 Task: Create a due date automation trigger when advanced on, on the tuesday of the week a card is due add fields with custom field "Resume" set to 10 at 11:00 AM.
Action: Mouse moved to (968, 111)
Screenshot: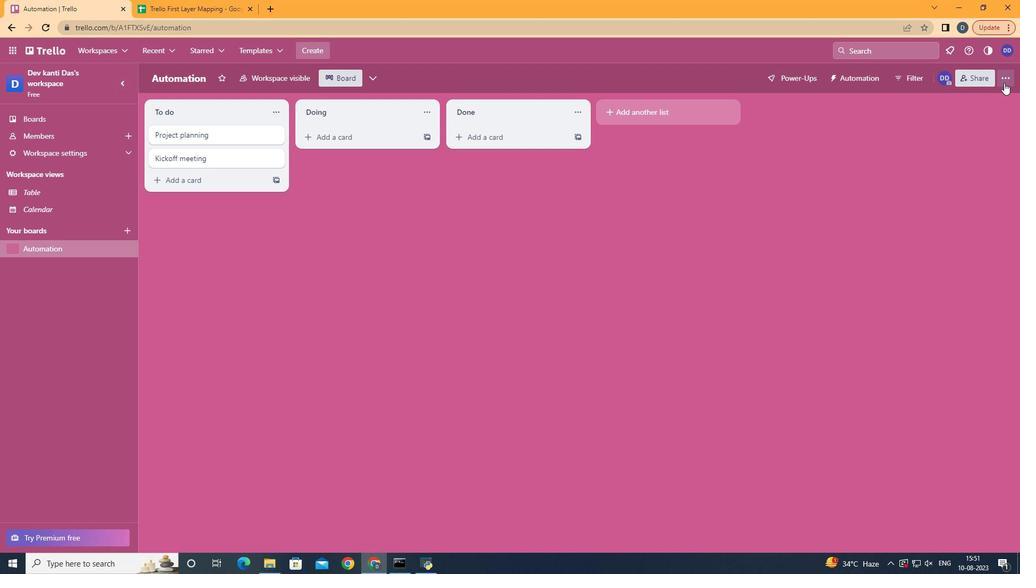 
Action: Mouse pressed left at (968, 111)
Screenshot: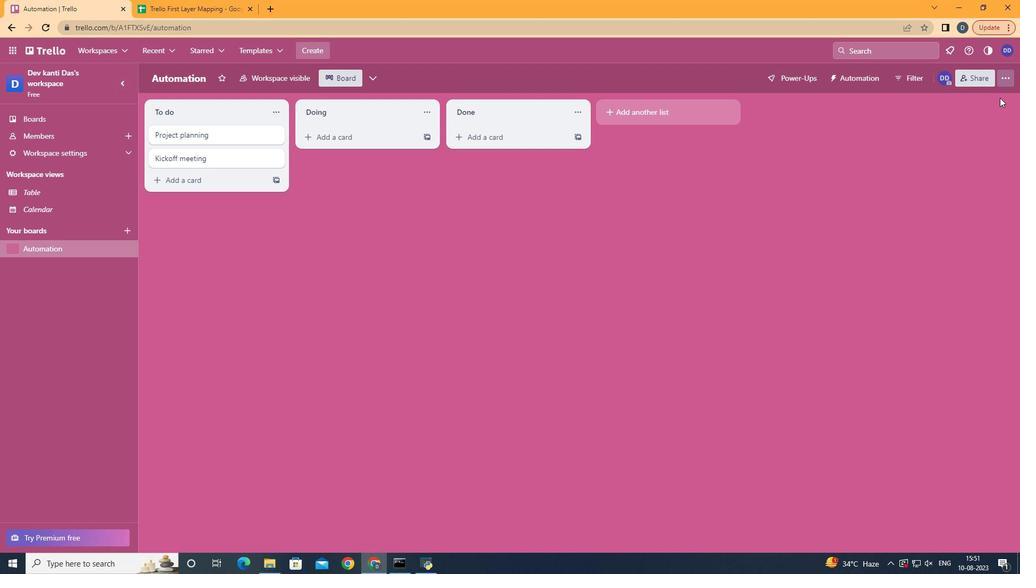 
Action: Mouse moved to (902, 240)
Screenshot: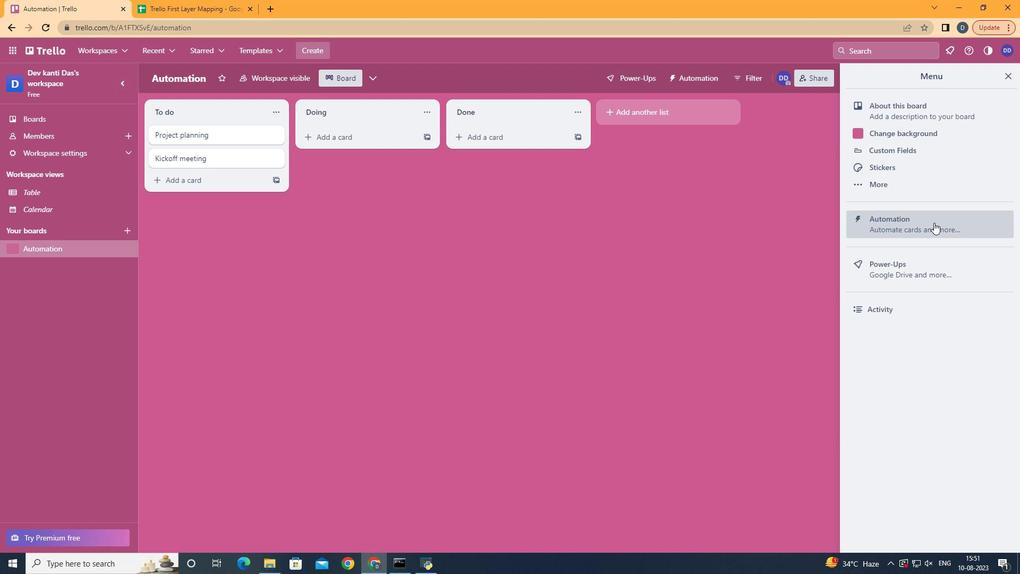 
Action: Mouse pressed left at (902, 240)
Screenshot: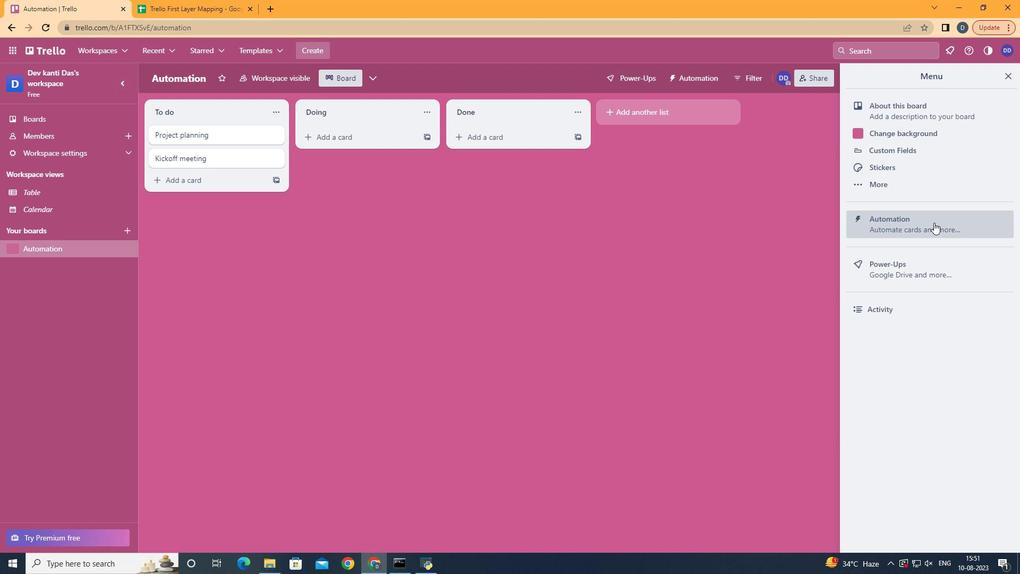 
Action: Mouse moved to (213, 236)
Screenshot: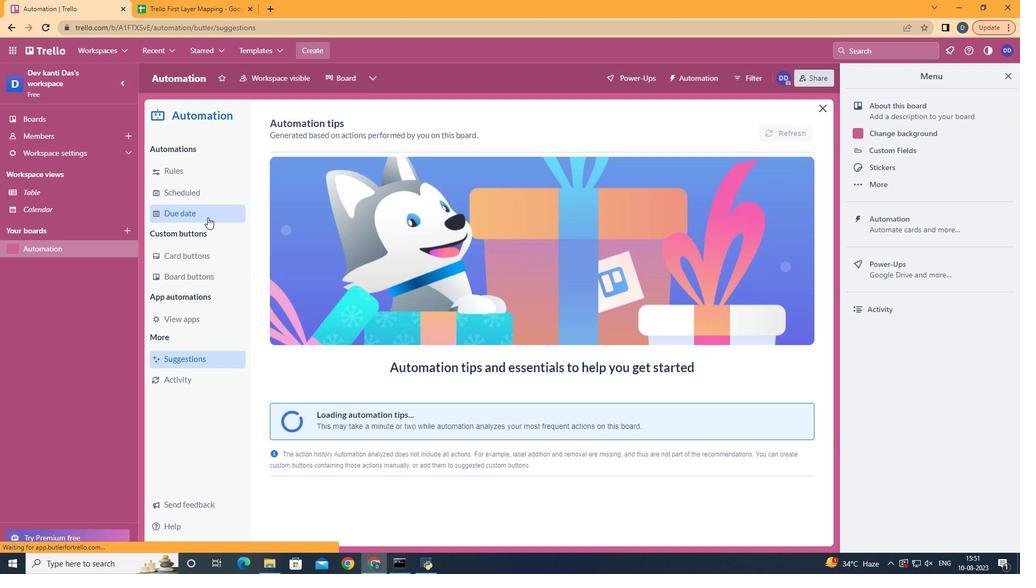 
Action: Mouse pressed left at (213, 236)
Screenshot: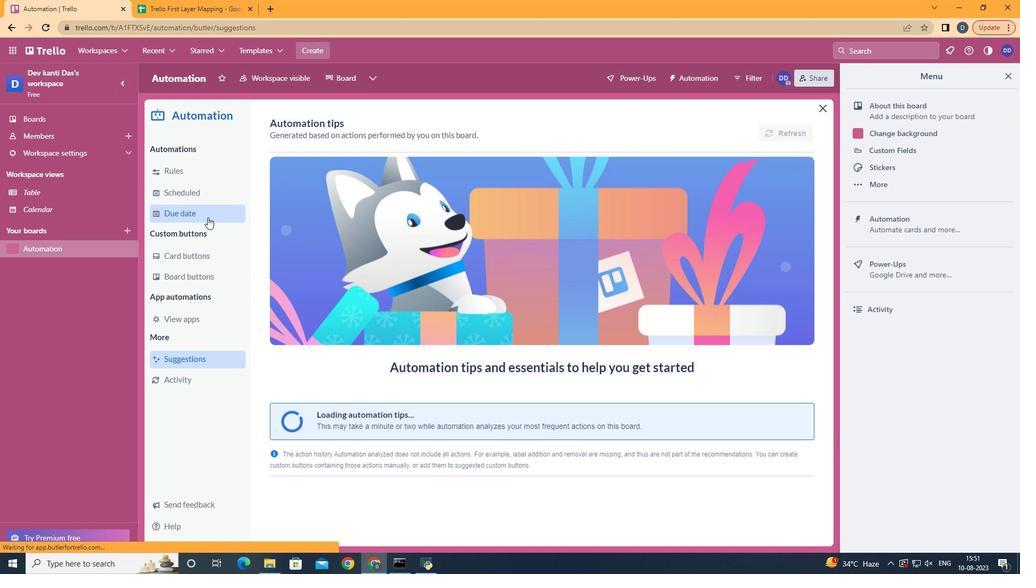 
Action: Mouse moved to (713, 153)
Screenshot: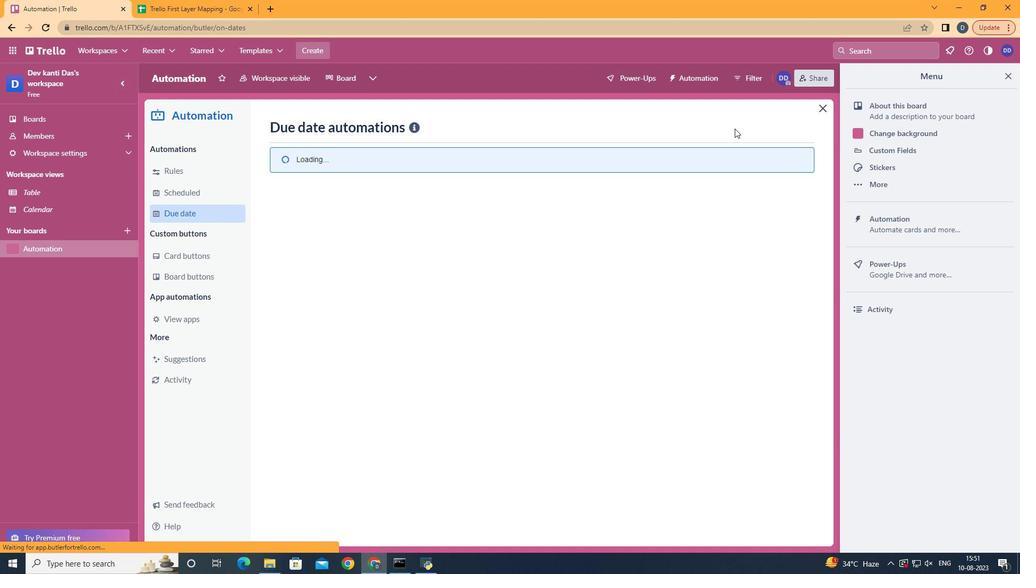 
Action: Mouse pressed left at (713, 153)
Screenshot: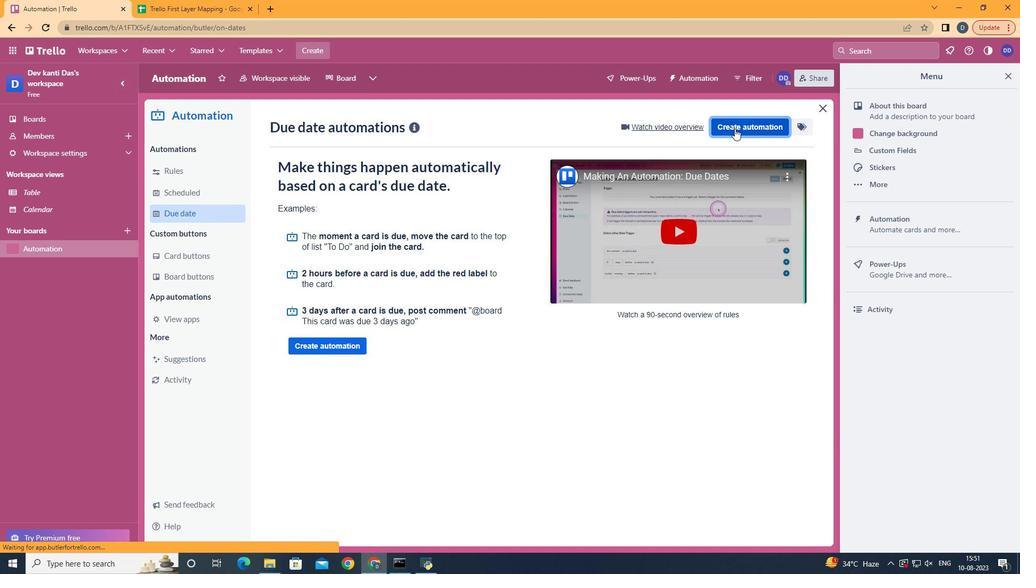 
Action: Mouse moved to (558, 249)
Screenshot: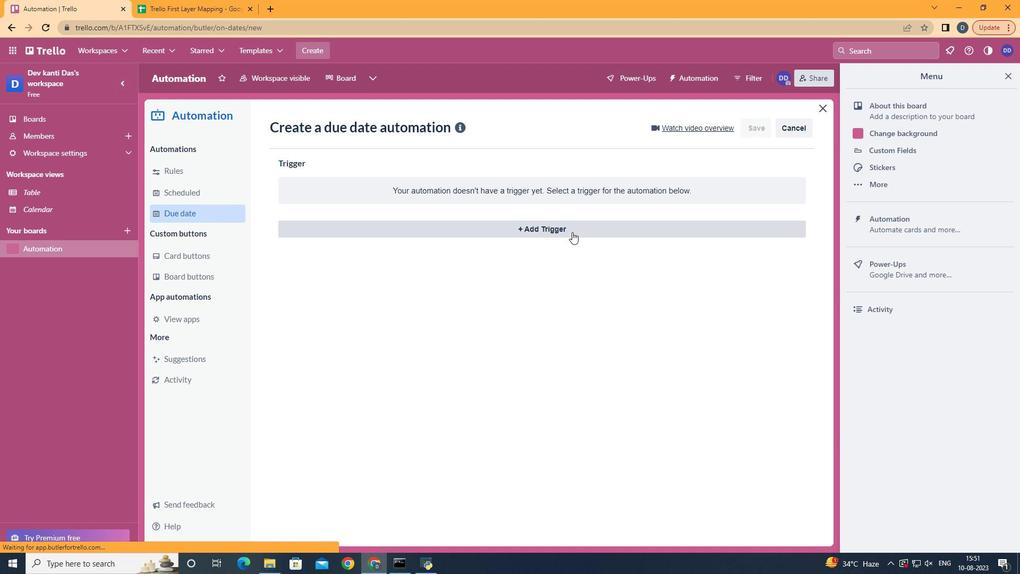 
Action: Mouse pressed left at (558, 249)
Screenshot: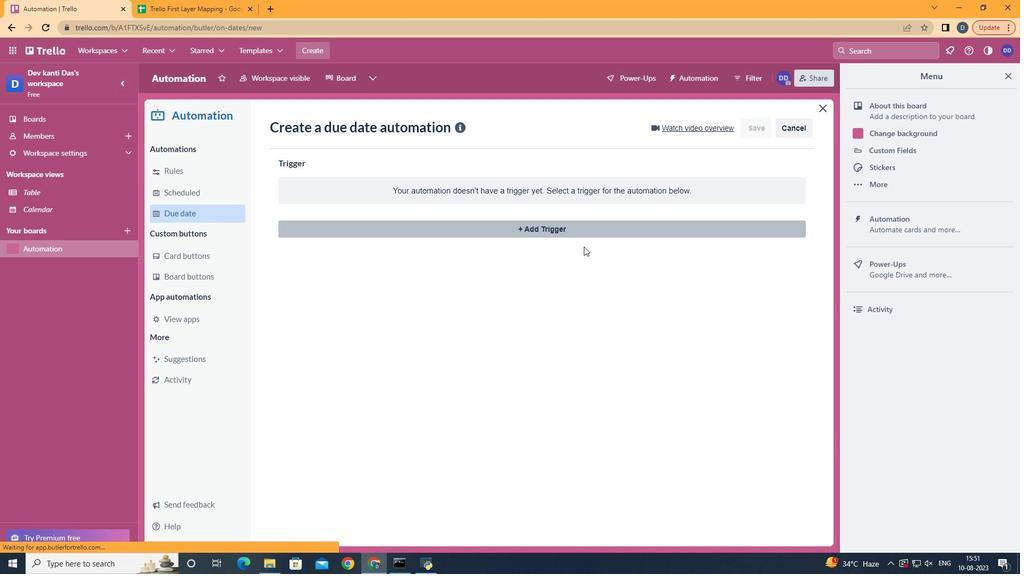 
Action: Mouse moved to (340, 312)
Screenshot: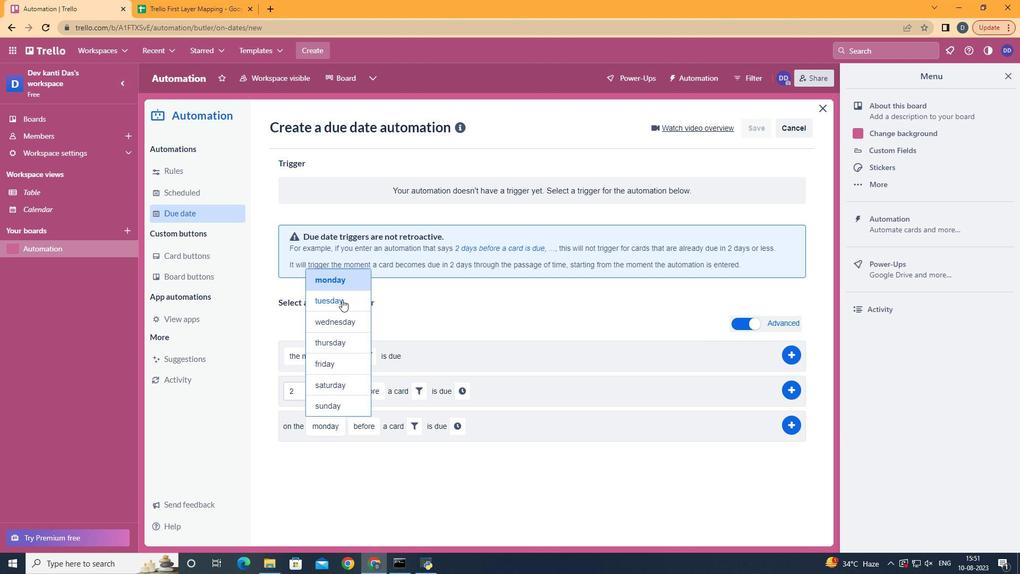 
Action: Mouse pressed left at (340, 312)
Screenshot: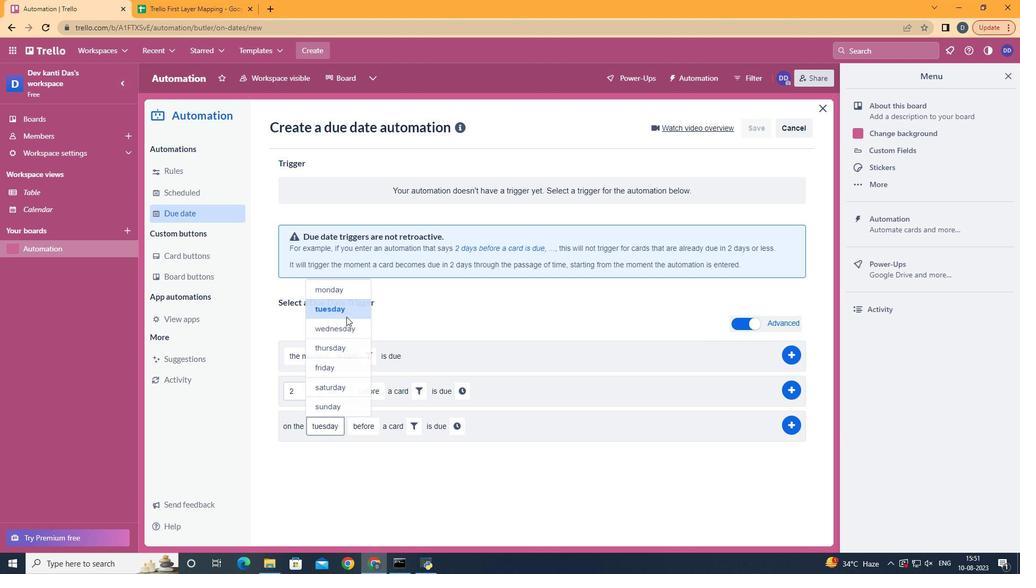 
Action: Mouse moved to (387, 485)
Screenshot: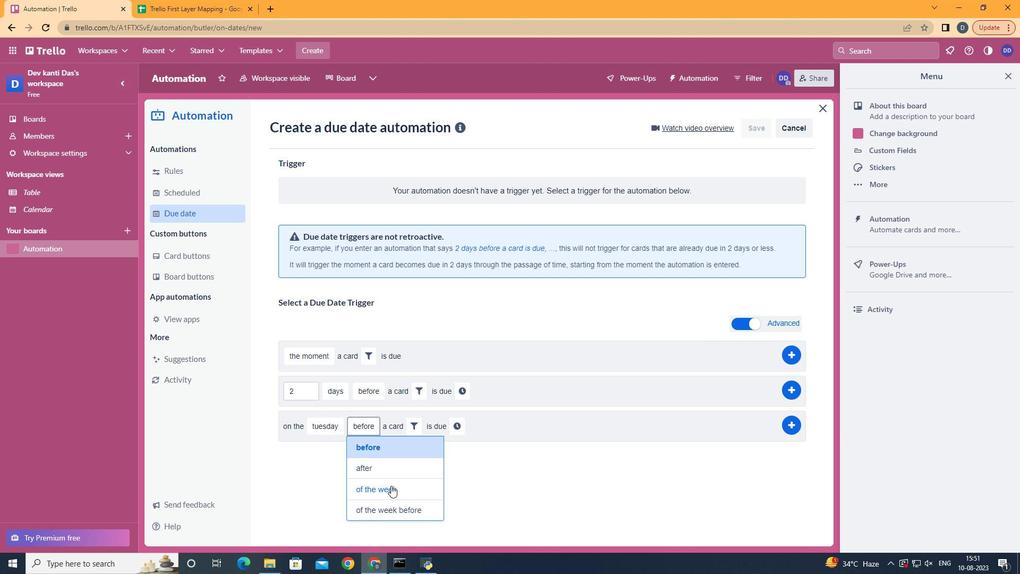 
Action: Mouse pressed left at (387, 485)
Screenshot: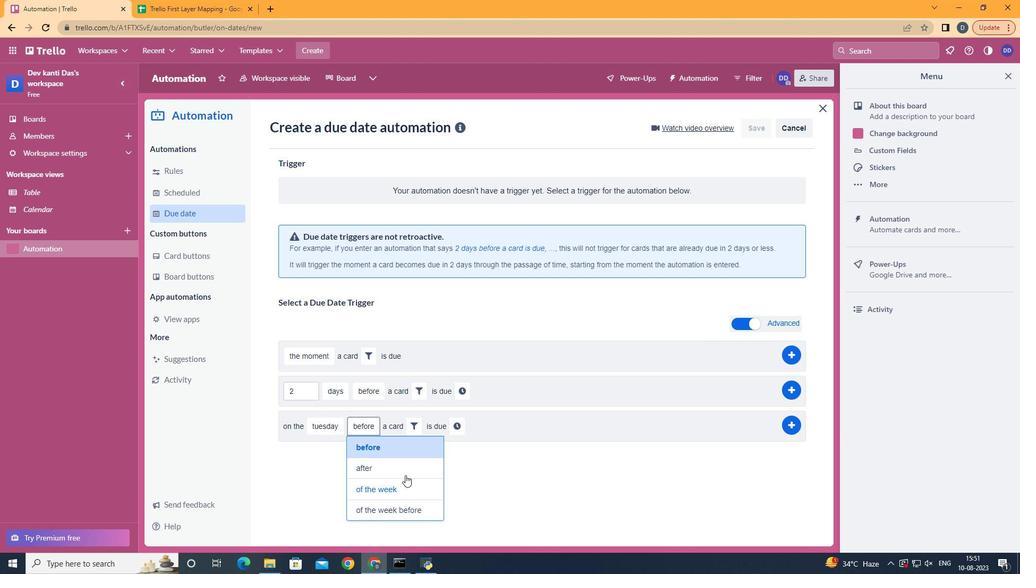
Action: Mouse moved to (428, 432)
Screenshot: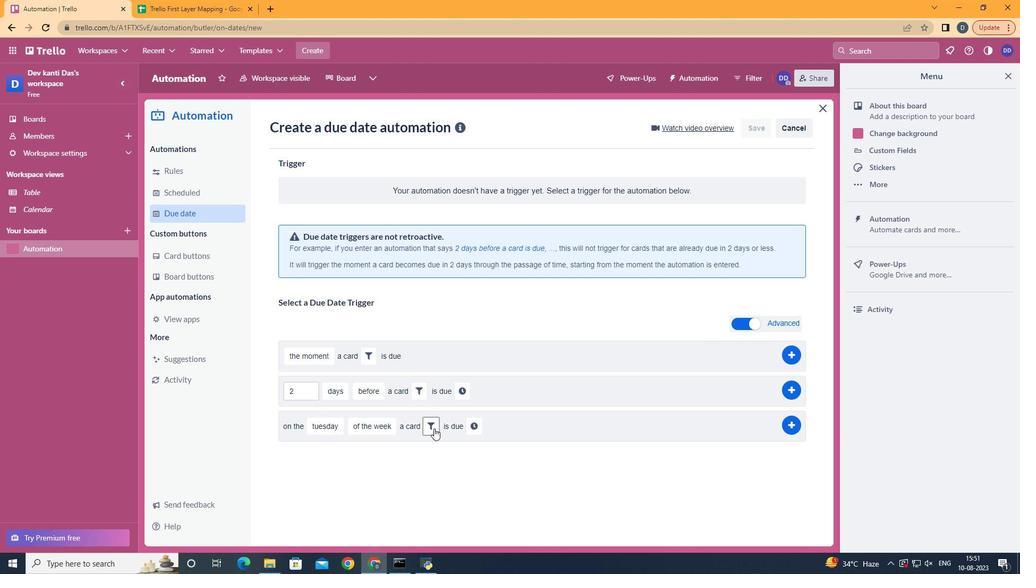 
Action: Mouse pressed left at (428, 432)
Screenshot: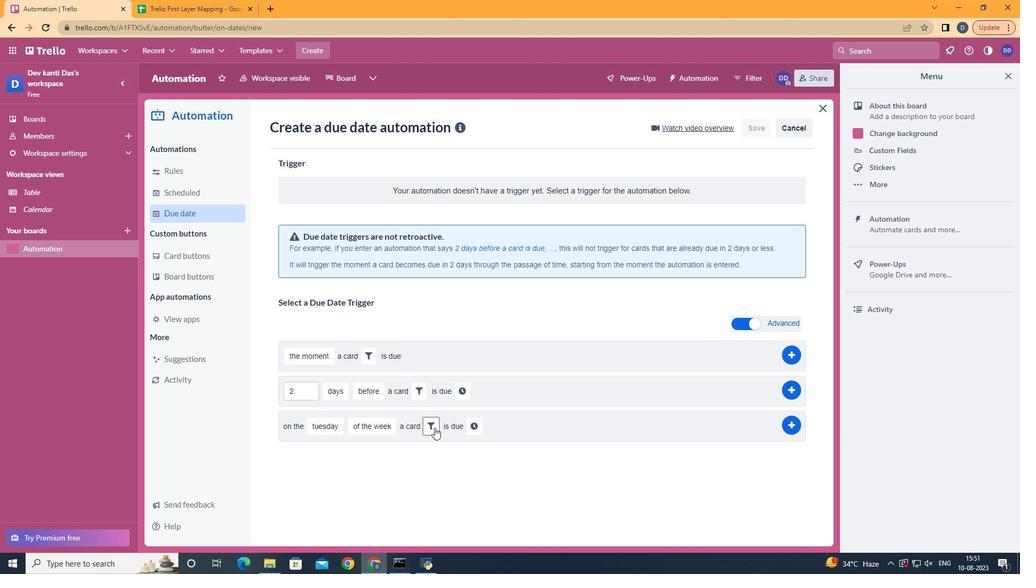 
Action: Mouse moved to (586, 458)
Screenshot: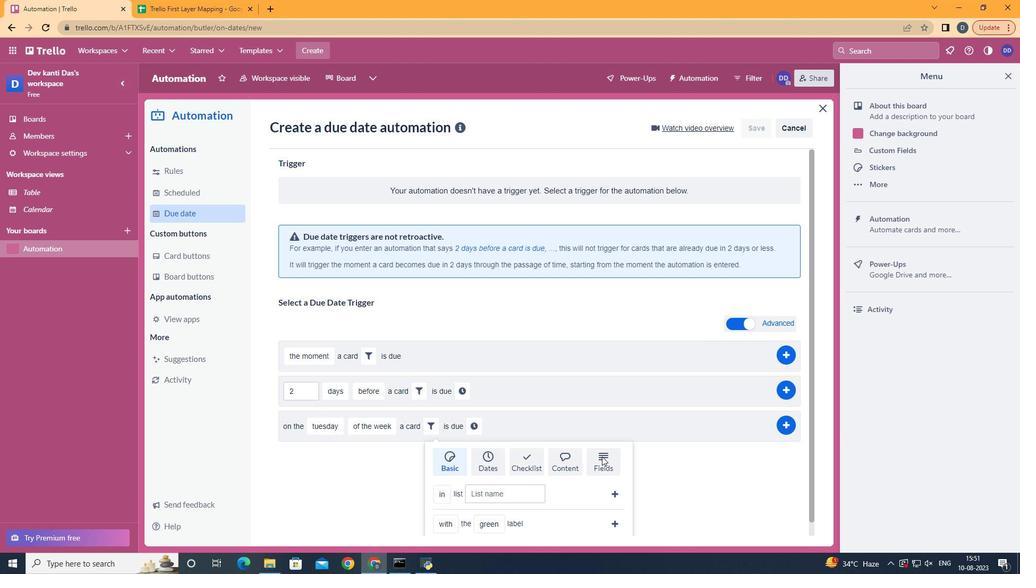 
Action: Mouse pressed left at (586, 458)
Screenshot: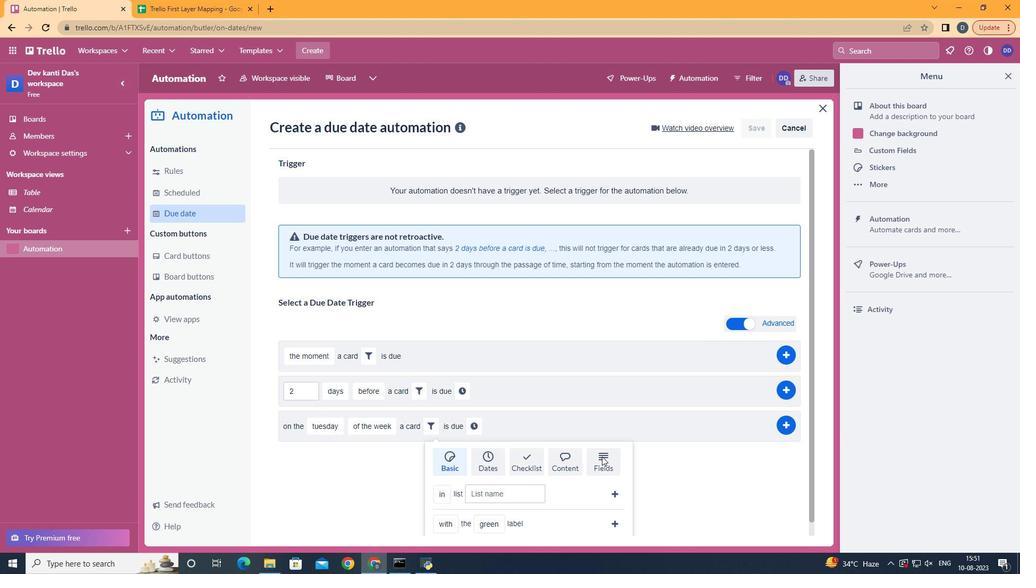 
Action: Mouse moved to (587, 458)
Screenshot: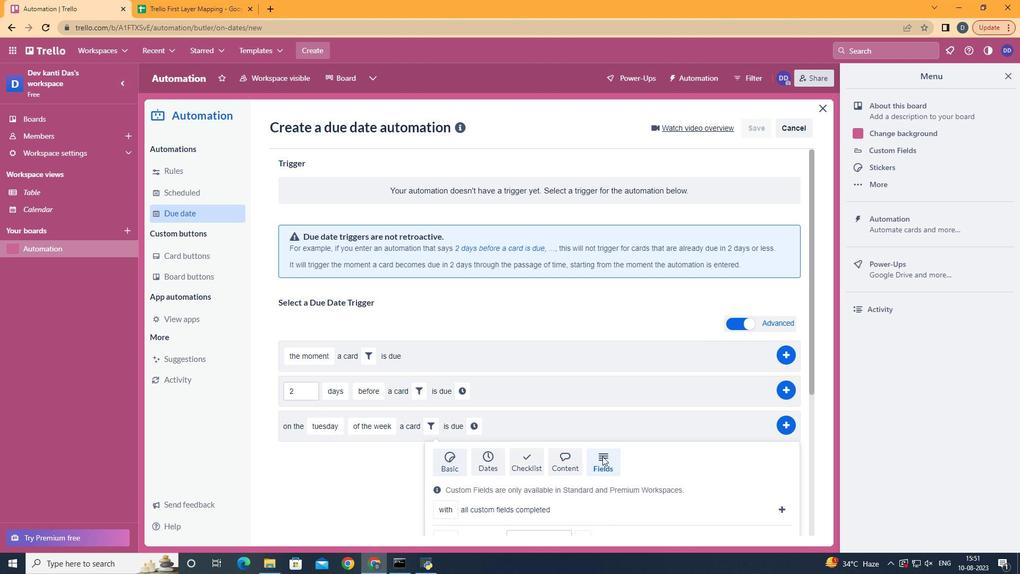 
Action: Mouse scrolled (587, 457) with delta (0, 0)
Screenshot: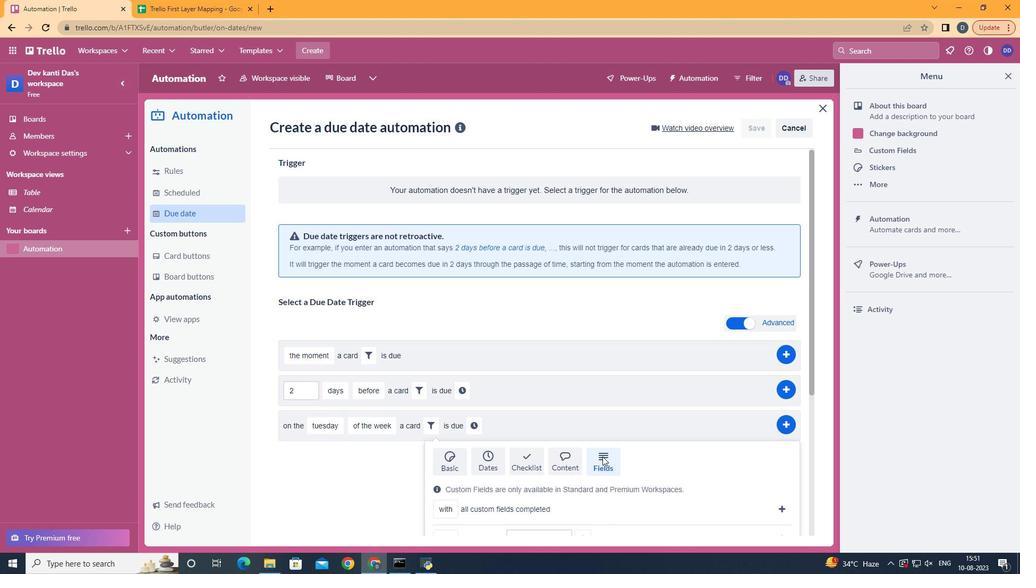 
Action: Mouse scrolled (587, 457) with delta (0, 0)
Screenshot: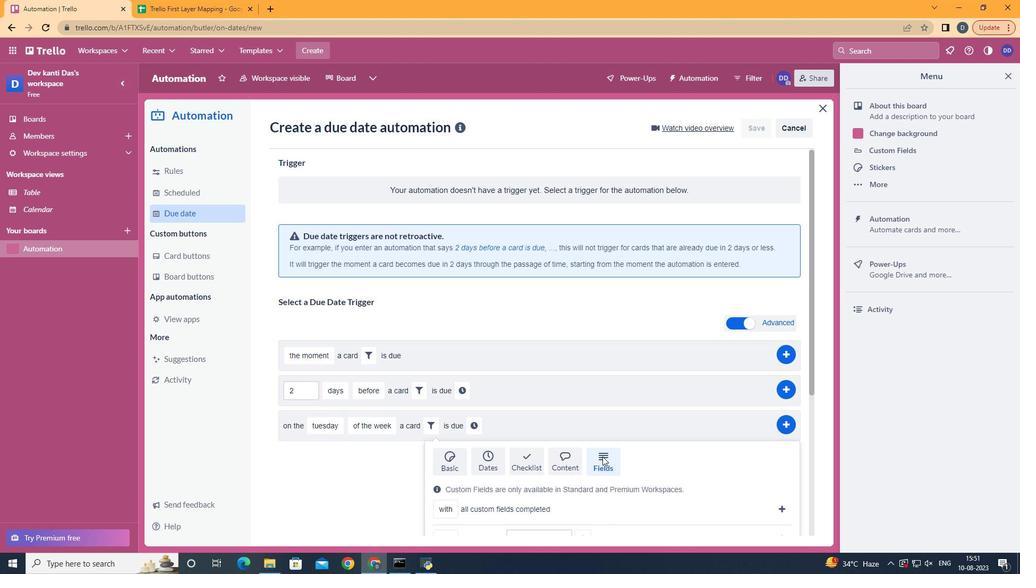 
Action: Mouse scrolled (587, 457) with delta (0, 0)
Screenshot: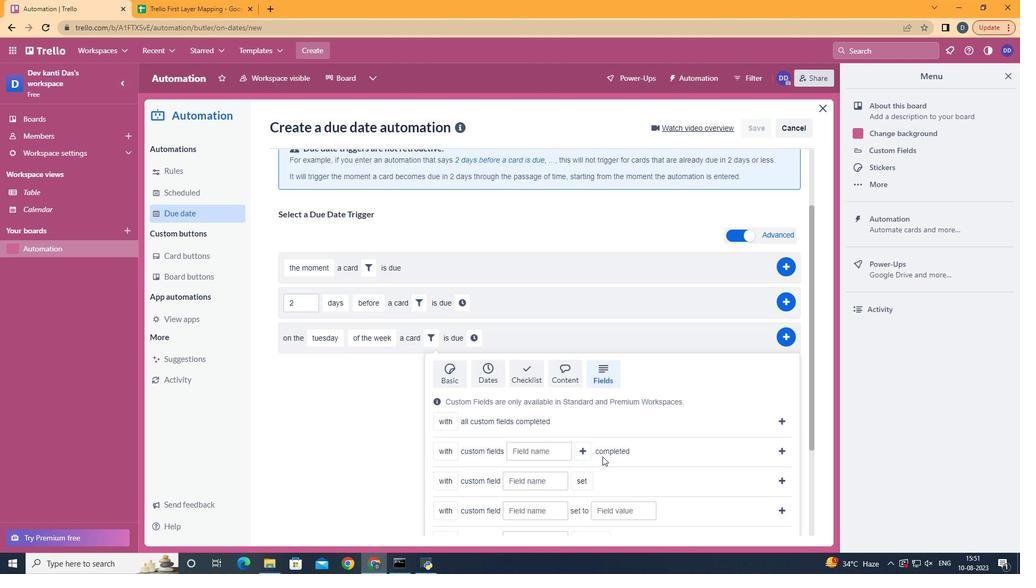 
Action: Mouse scrolled (587, 457) with delta (0, 0)
Screenshot: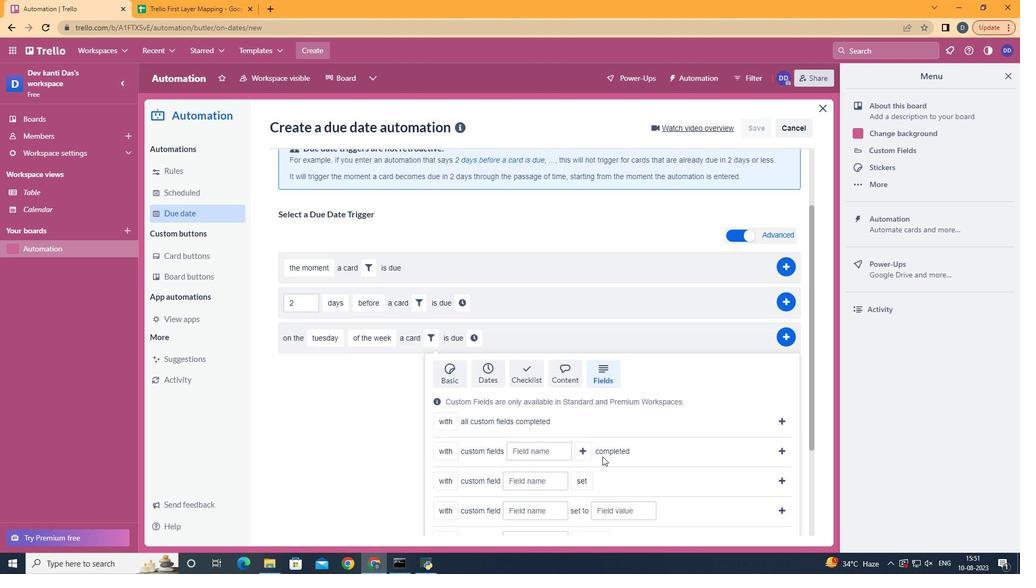 
Action: Mouse scrolled (587, 457) with delta (0, 0)
Screenshot: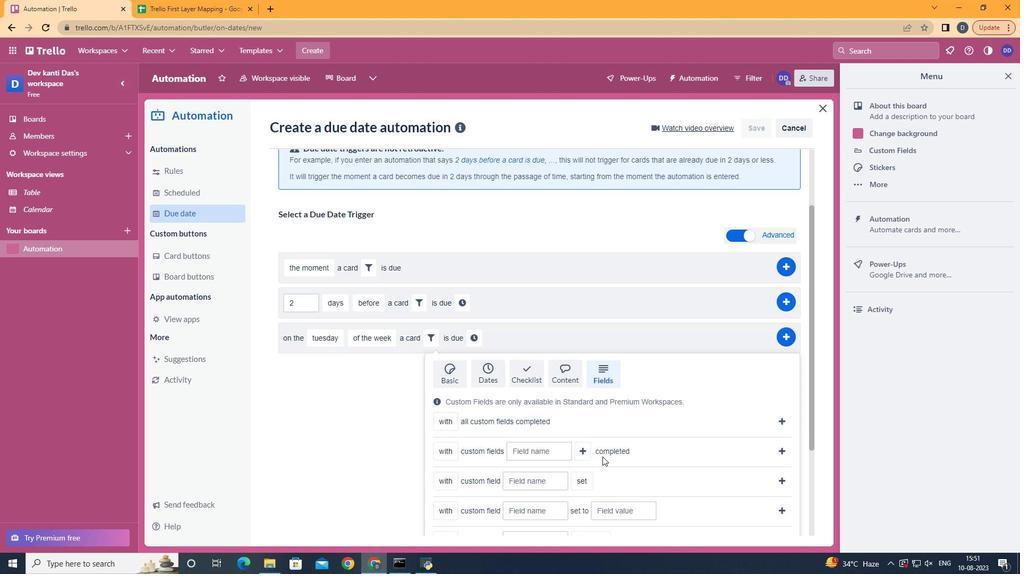 
Action: Mouse scrolled (587, 457) with delta (0, 0)
Screenshot: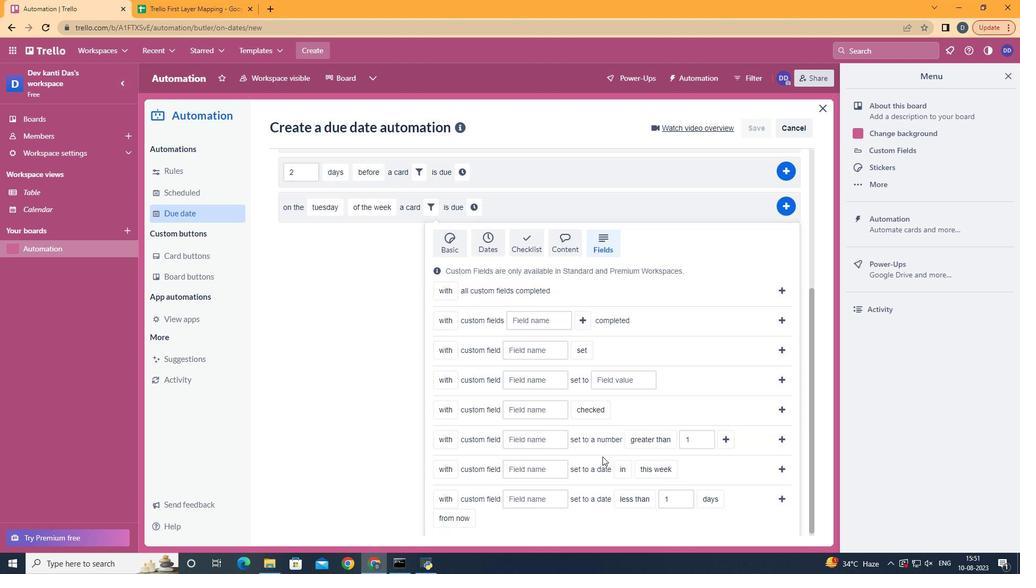 
Action: Mouse moved to (445, 404)
Screenshot: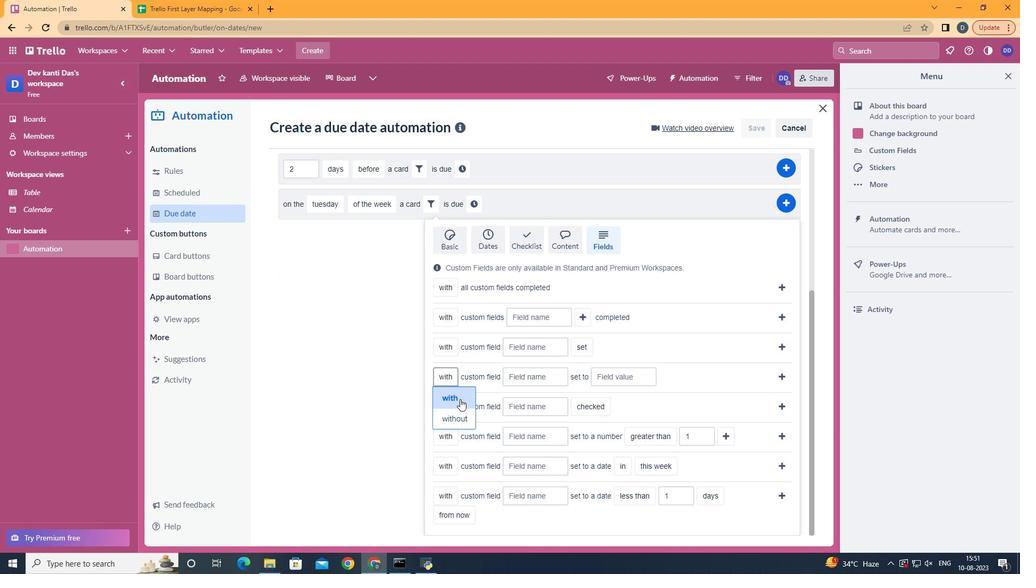 
Action: Mouse pressed left at (445, 404)
Screenshot: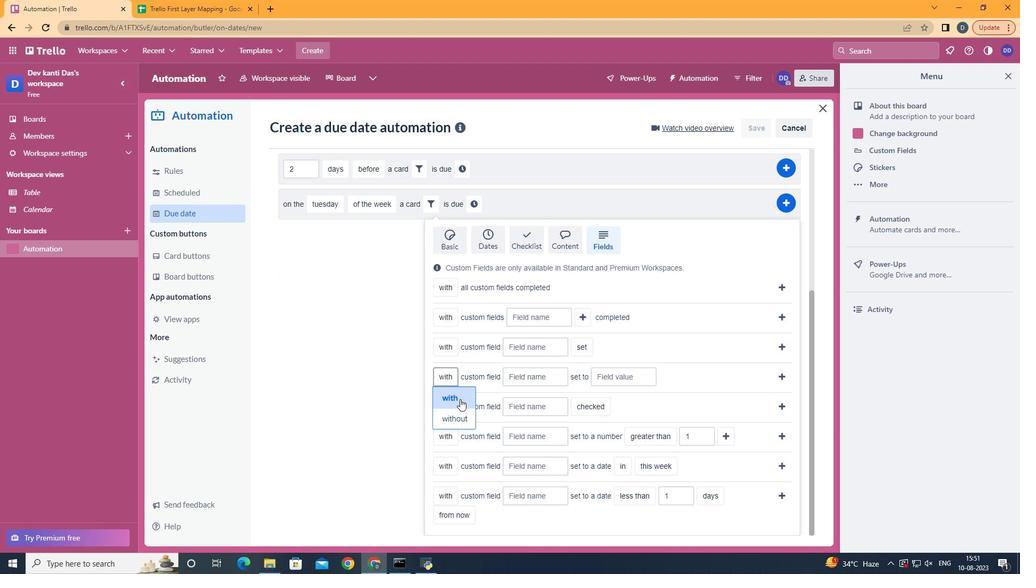 
Action: Mouse moved to (501, 387)
Screenshot: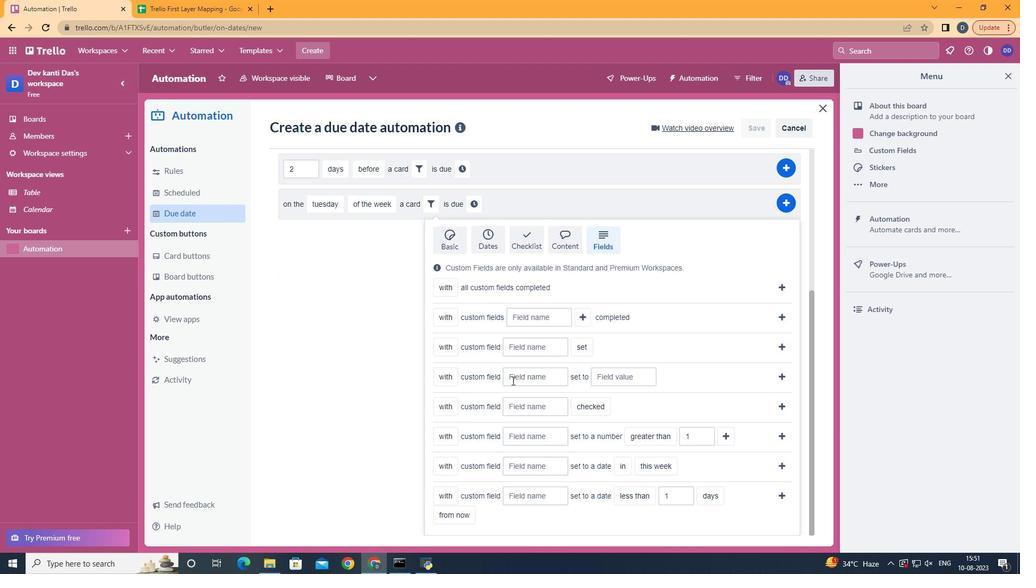 
Action: Mouse pressed left at (501, 387)
Screenshot: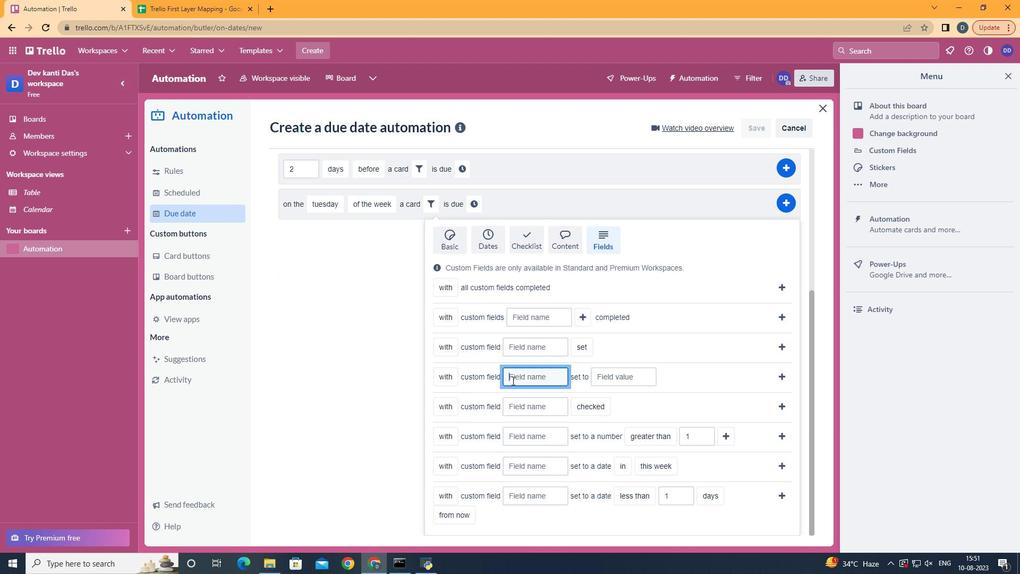 
Action: Key pressed <Key.shift>Resume
Screenshot: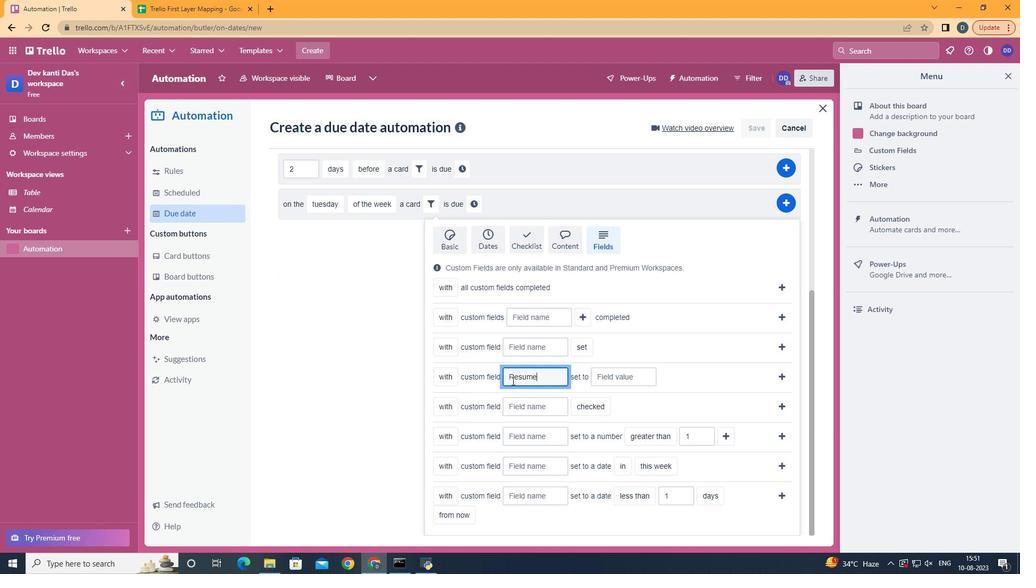 
Action: Mouse moved to (605, 387)
Screenshot: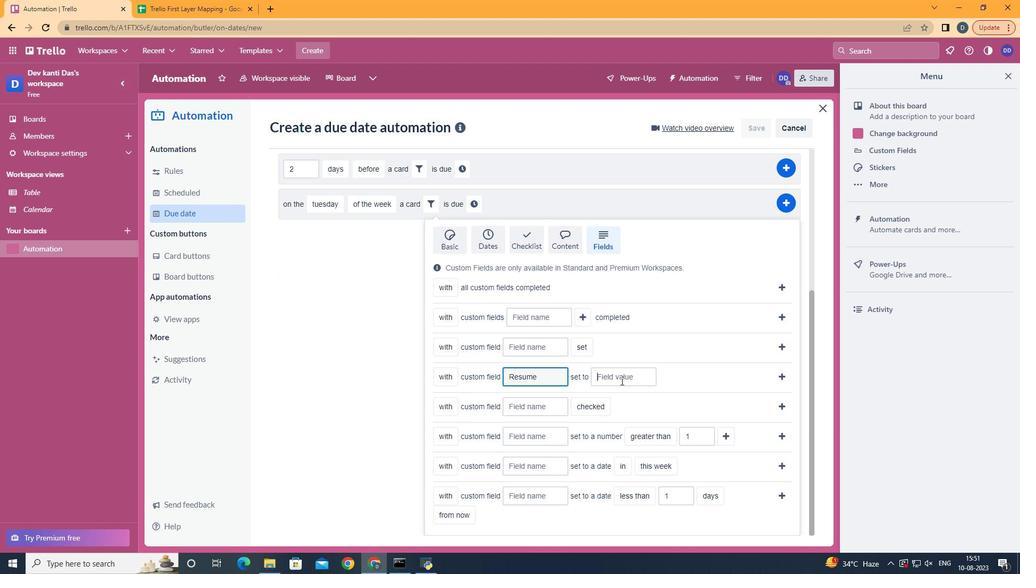 
Action: Mouse pressed left at (605, 387)
Screenshot: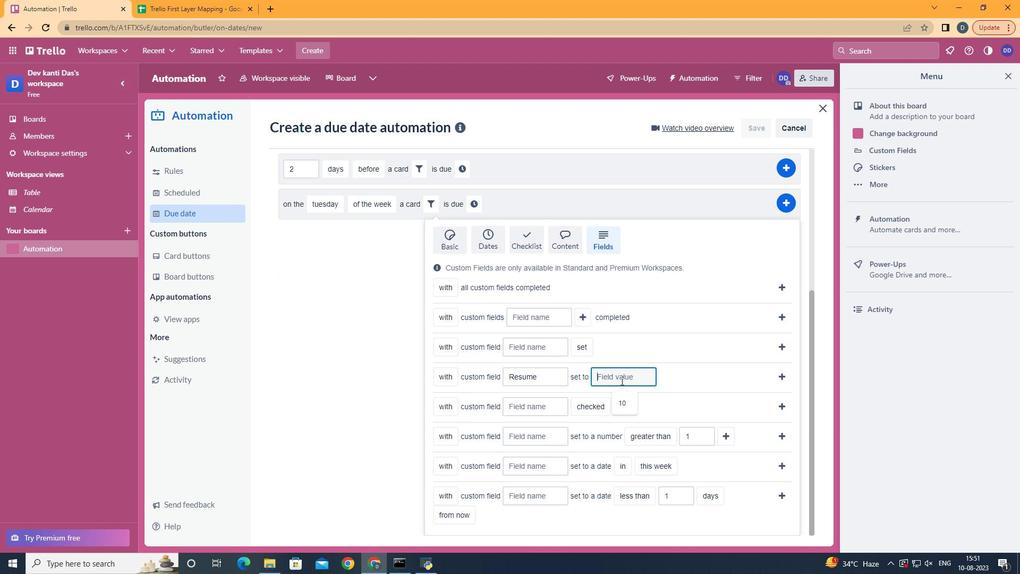 
Action: Mouse moved to (606, 387)
Screenshot: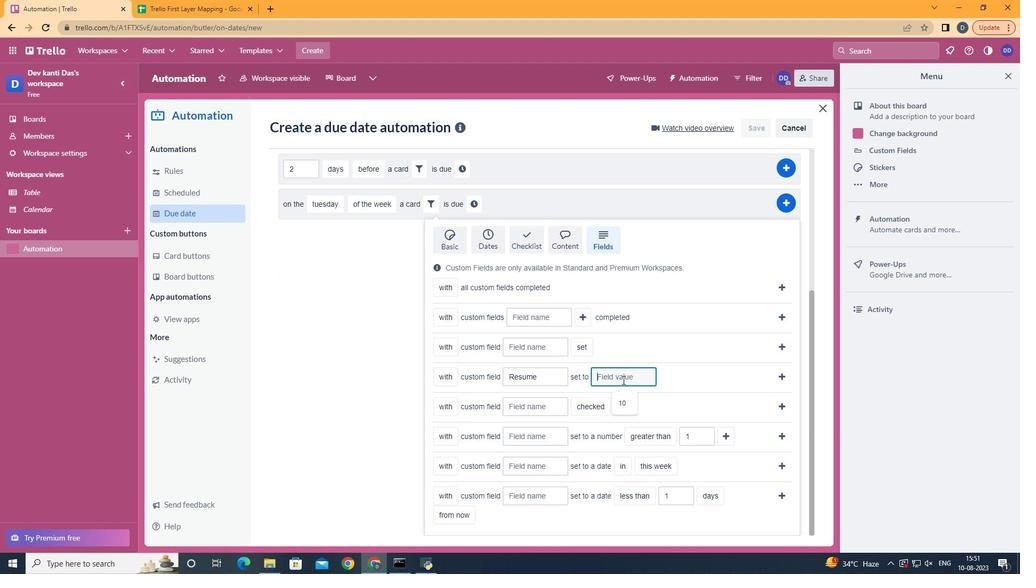 
Action: Key pressed 10
Screenshot: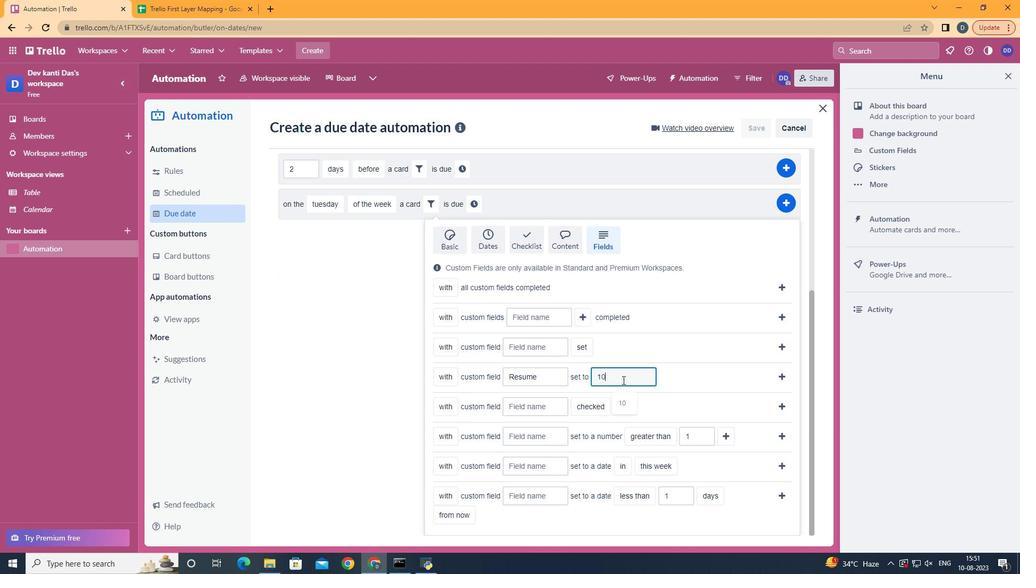 
Action: Mouse moved to (756, 381)
Screenshot: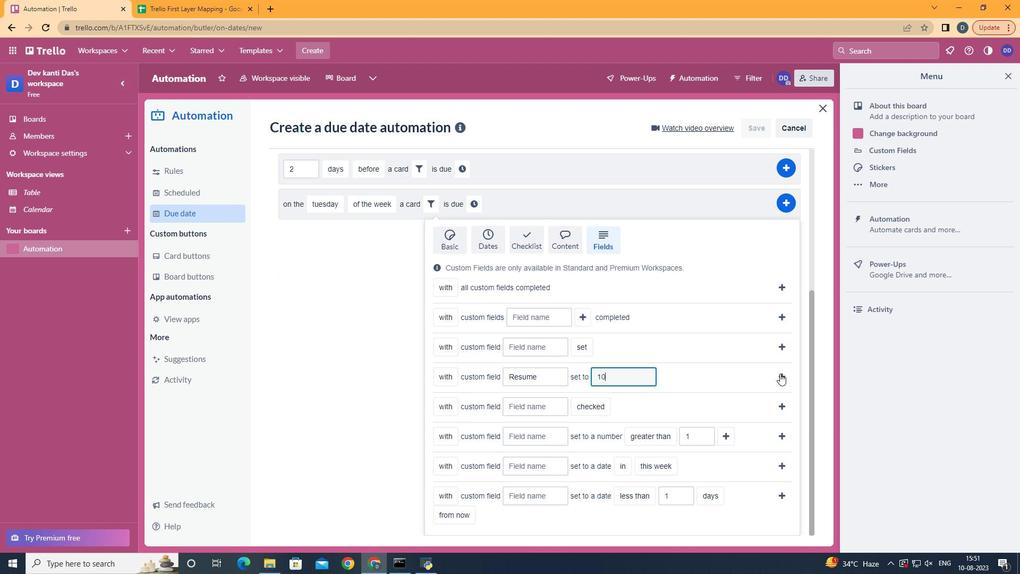 
Action: Mouse pressed left at (756, 381)
Screenshot: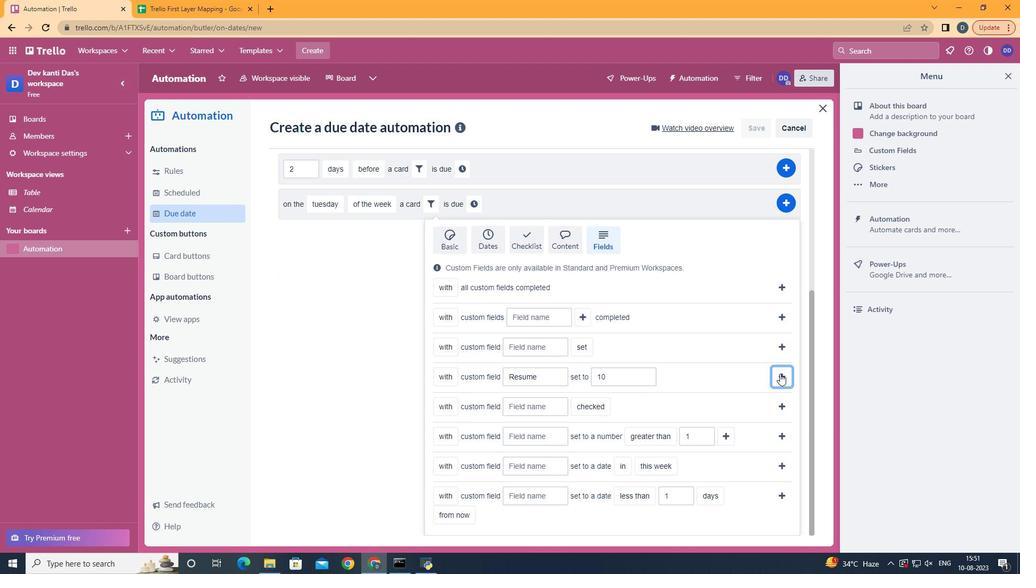 
Action: Mouse moved to (610, 431)
Screenshot: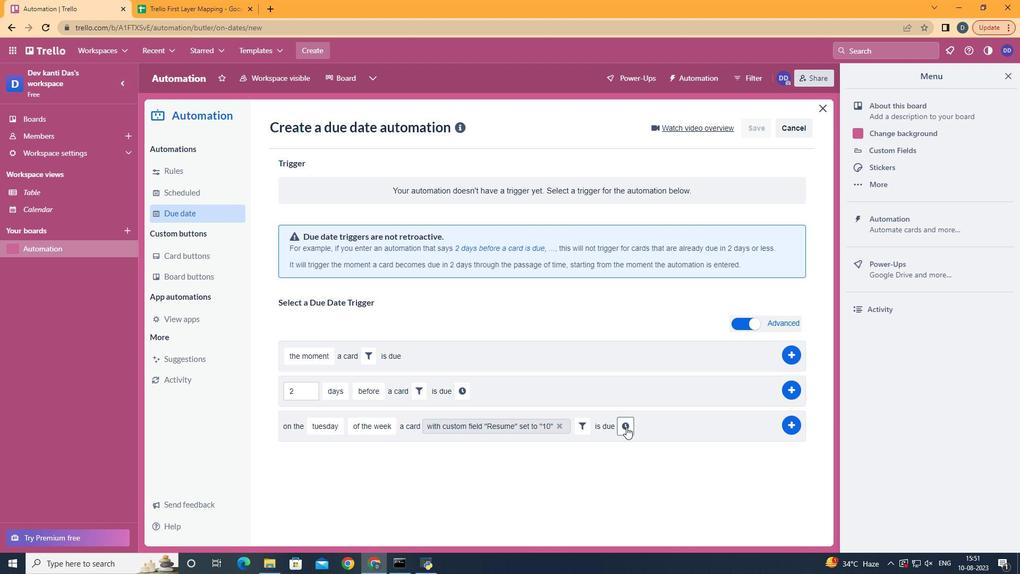 
Action: Mouse pressed left at (610, 431)
Screenshot: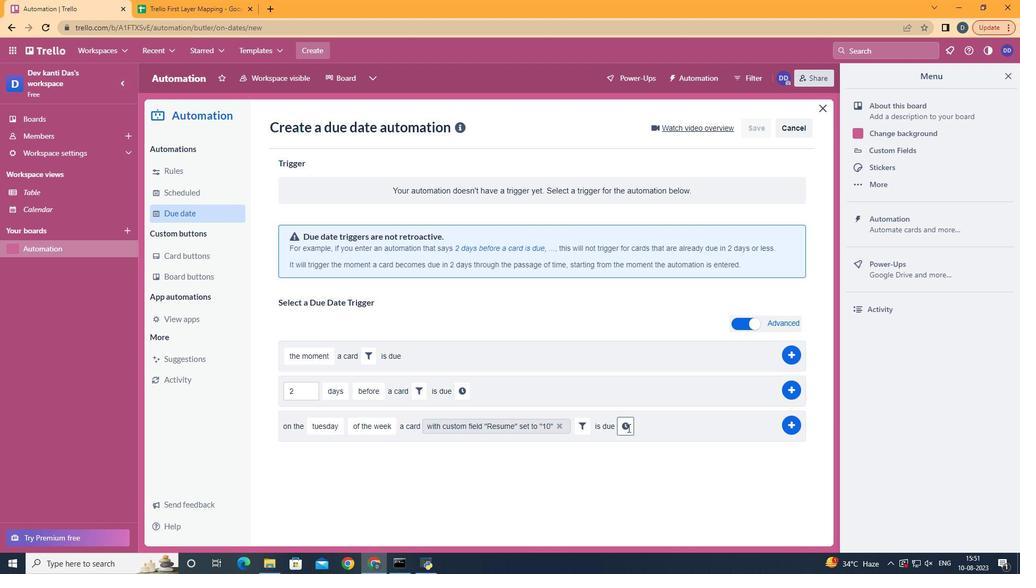 
Action: Mouse moved to (630, 429)
Screenshot: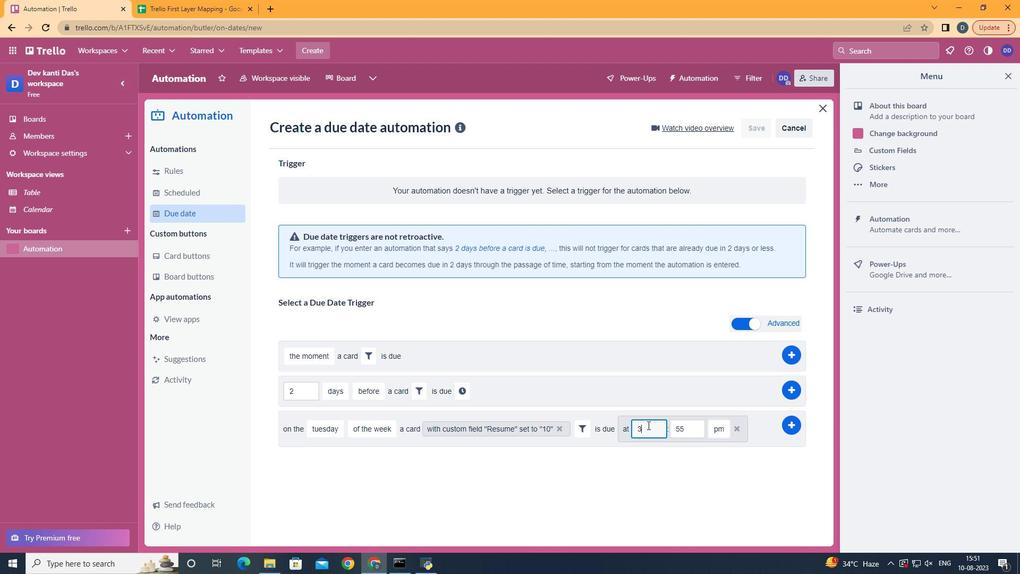 
Action: Mouse pressed left at (630, 429)
Screenshot: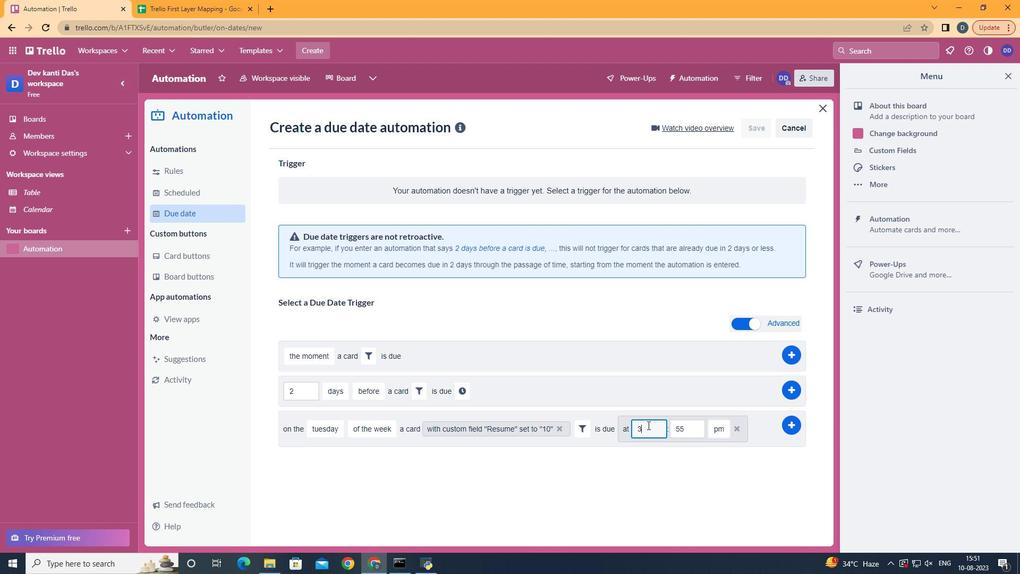 
Action: Mouse moved to (631, 429)
Screenshot: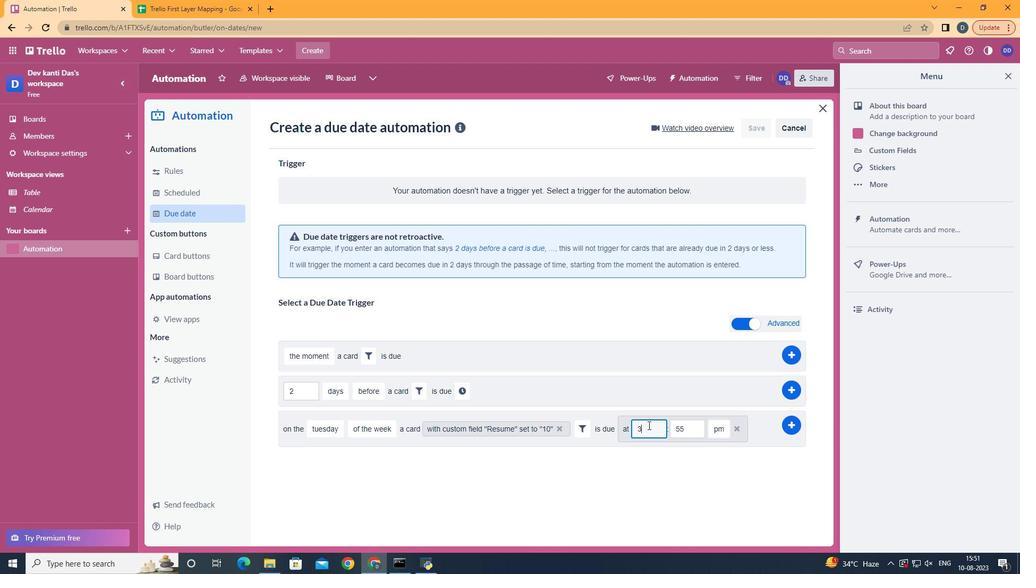 
Action: Key pressed <Key.backspace>11
Screenshot: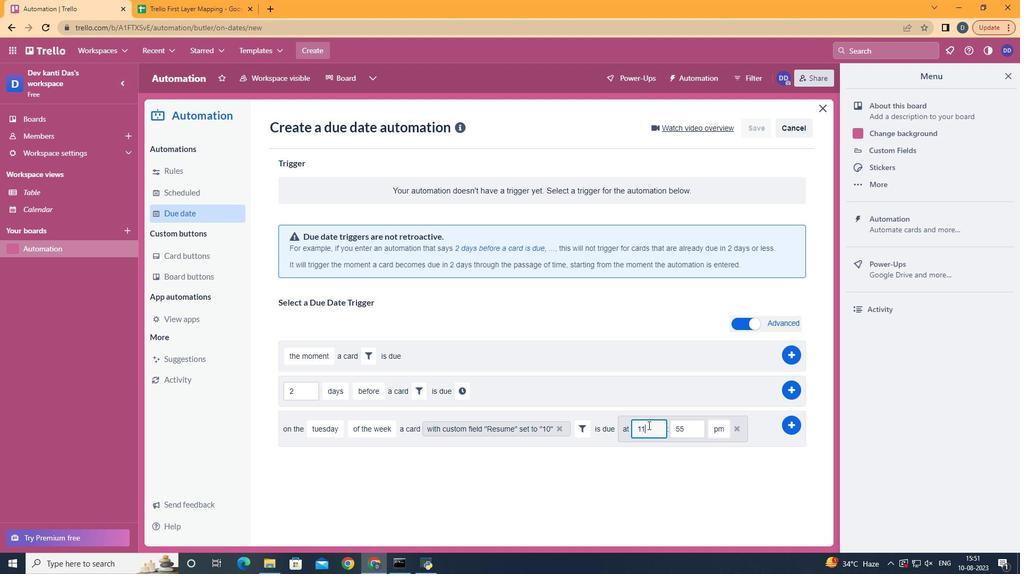 
Action: Mouse moved to (674, 437)
Screenshot: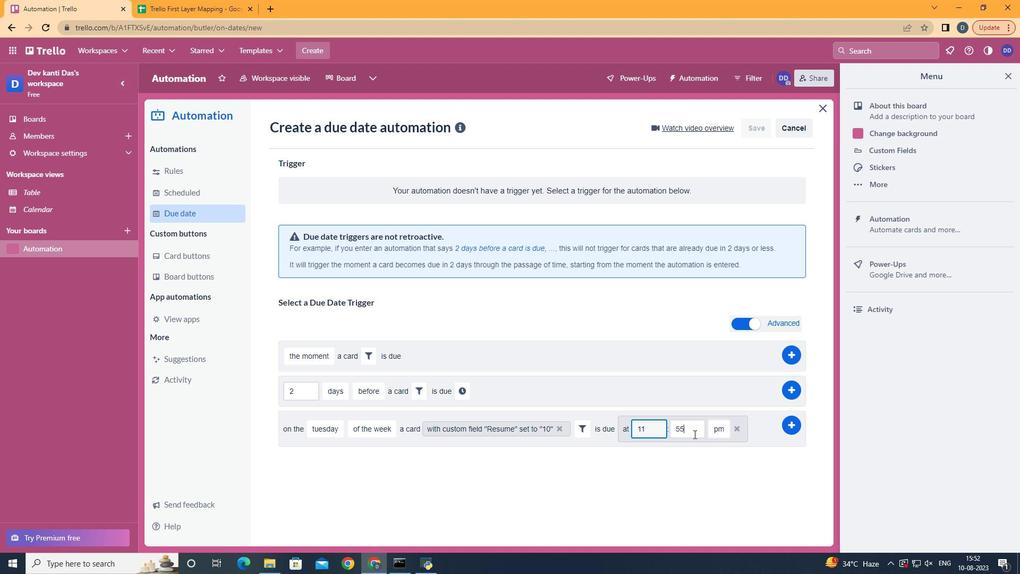 
Action: Mouse pressed left at (674, 437)
Screenshot: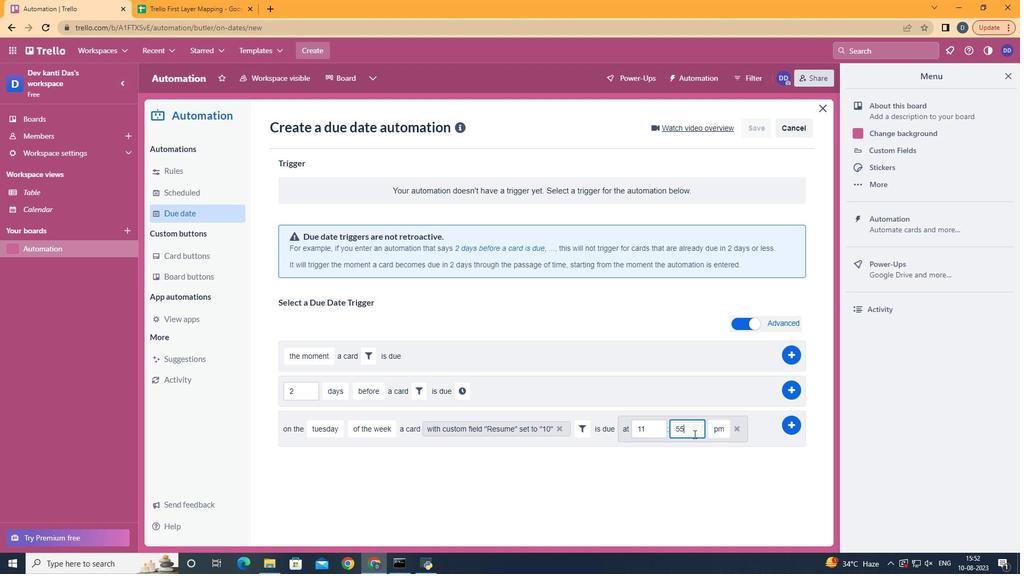 
Action: Key pressed <Key.backspace><Key.backspace>00
Screenshot: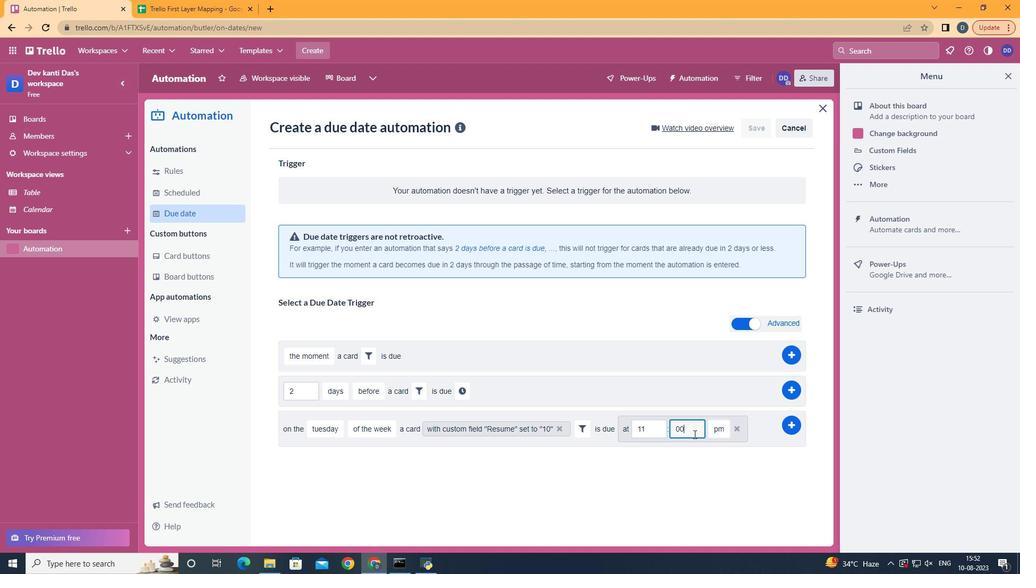 
Action: Mouse moved to (697, 448)
Screenshot: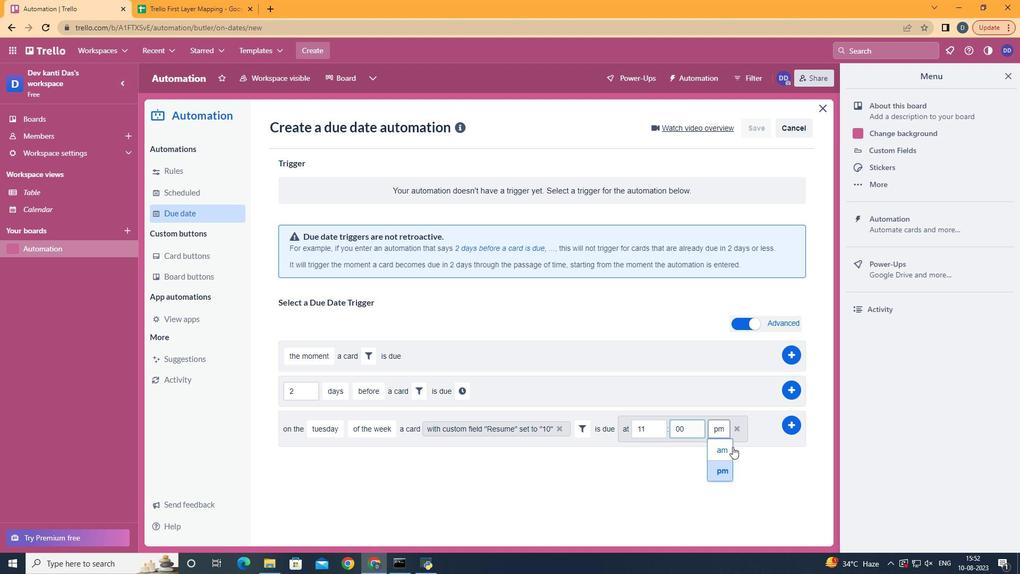
Action: Mouse pressed left at (697, 448)
Screenshot: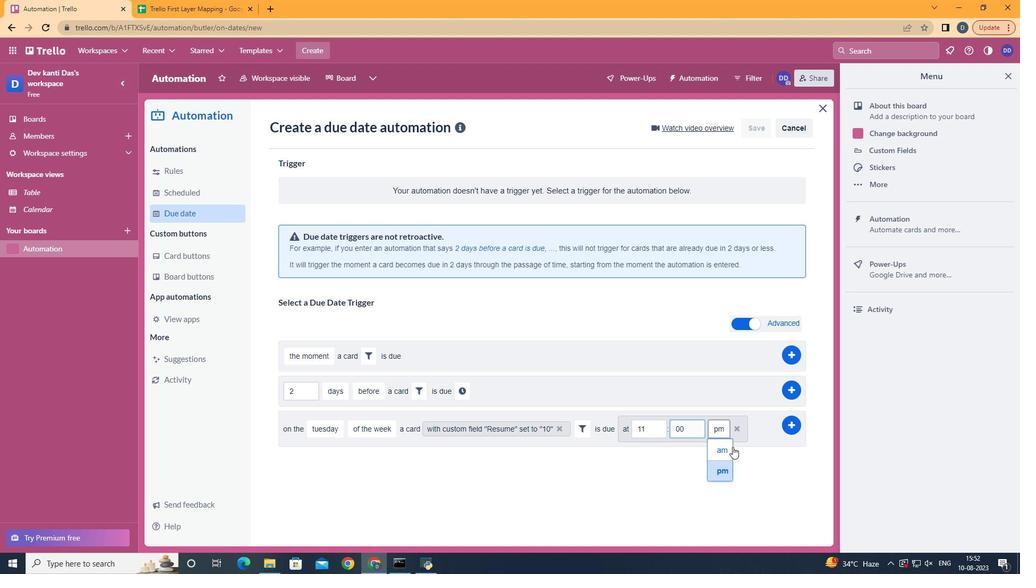 
Action: Mouse moved to (766, 428)
Screenshot: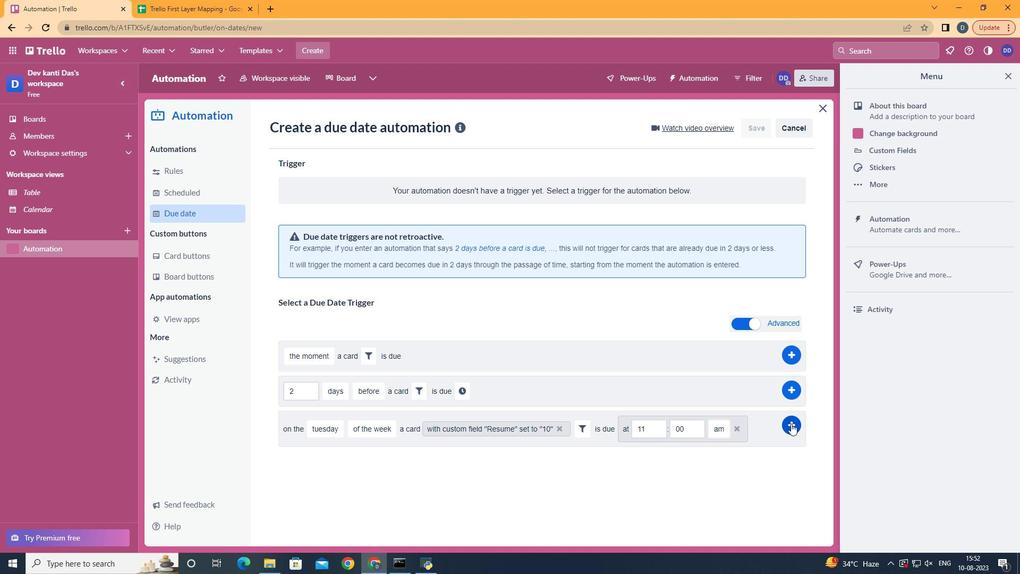 
Action: Mouse pressed left at (766, 428)
Screenshot: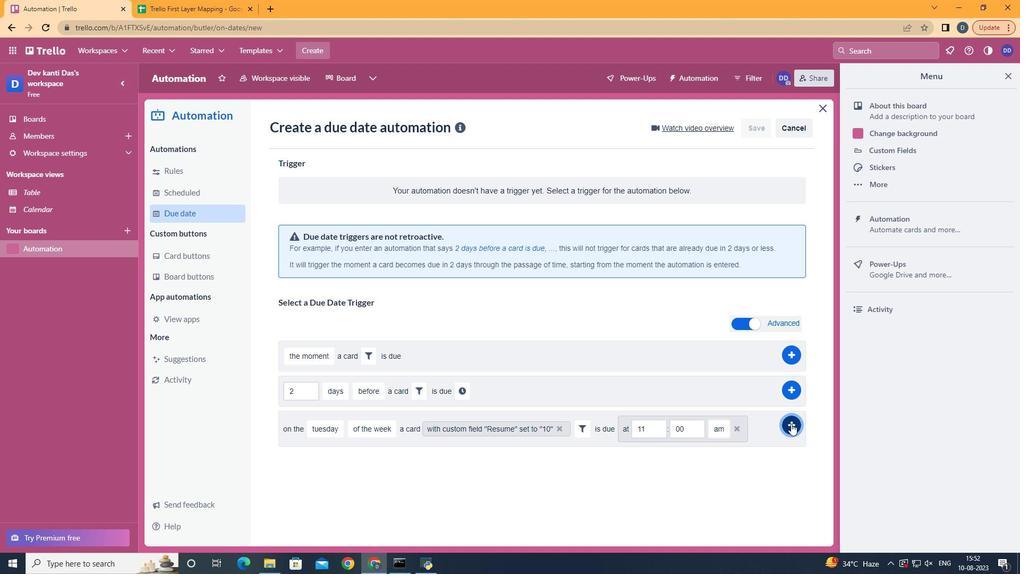 
